 Task: Create a sub task Release to Production / Go Live for the task  Integrate a new payment gateway into an e-commerce website in the project AdaptFlow , assign it to team member softage.5@softage.net and update the status of the sub task to  On Track  , set the priority of the sub task to Low
Action: Mouse moved to (476, 250)
Screenshot: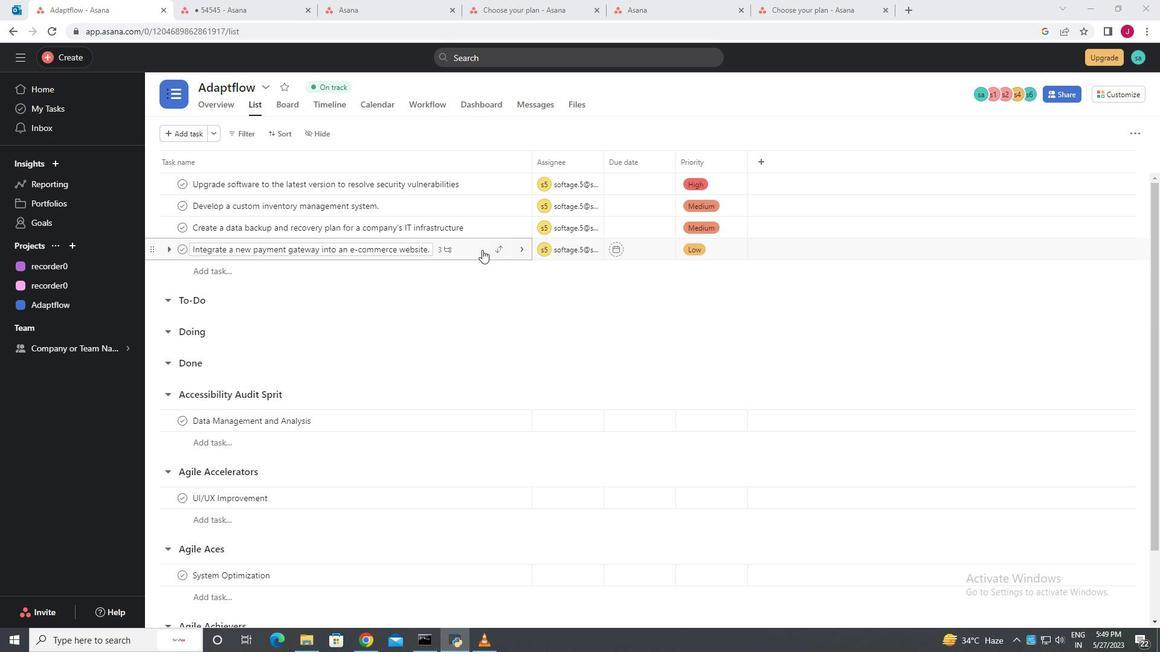 
Action: Mouse pressed left at (476, 250)
Screenshot: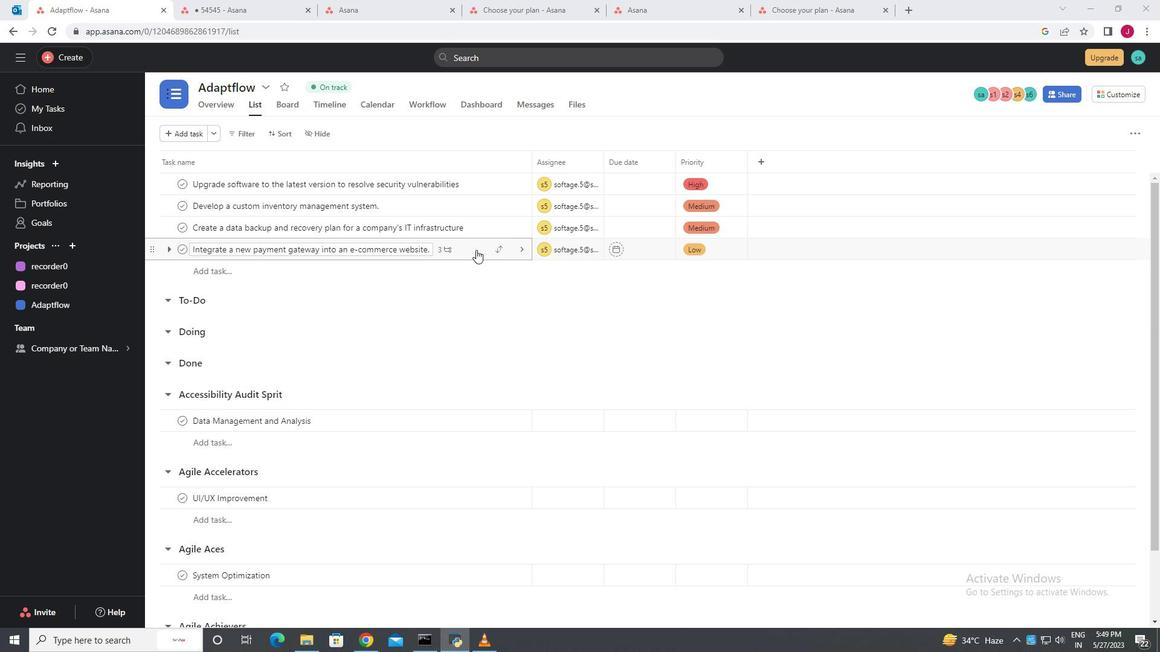 
Action: Mouse moved to (832, 378)
Screenshot: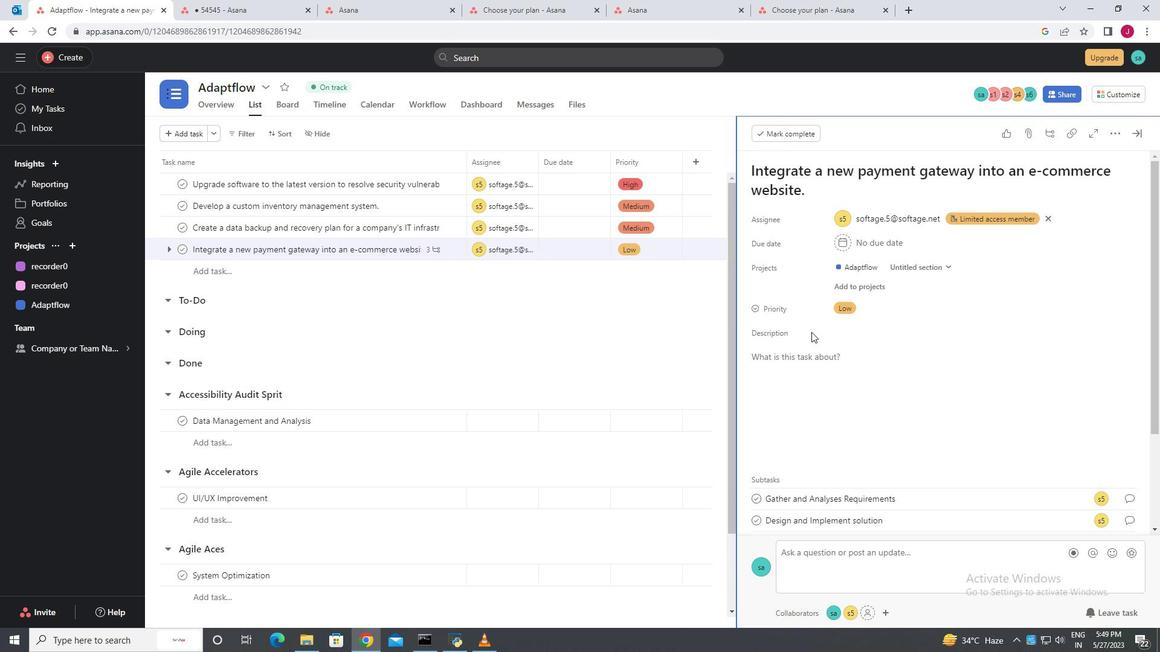 
Action: Mouse scrolled (832, 377) with delta (0, 0)
Screenshot: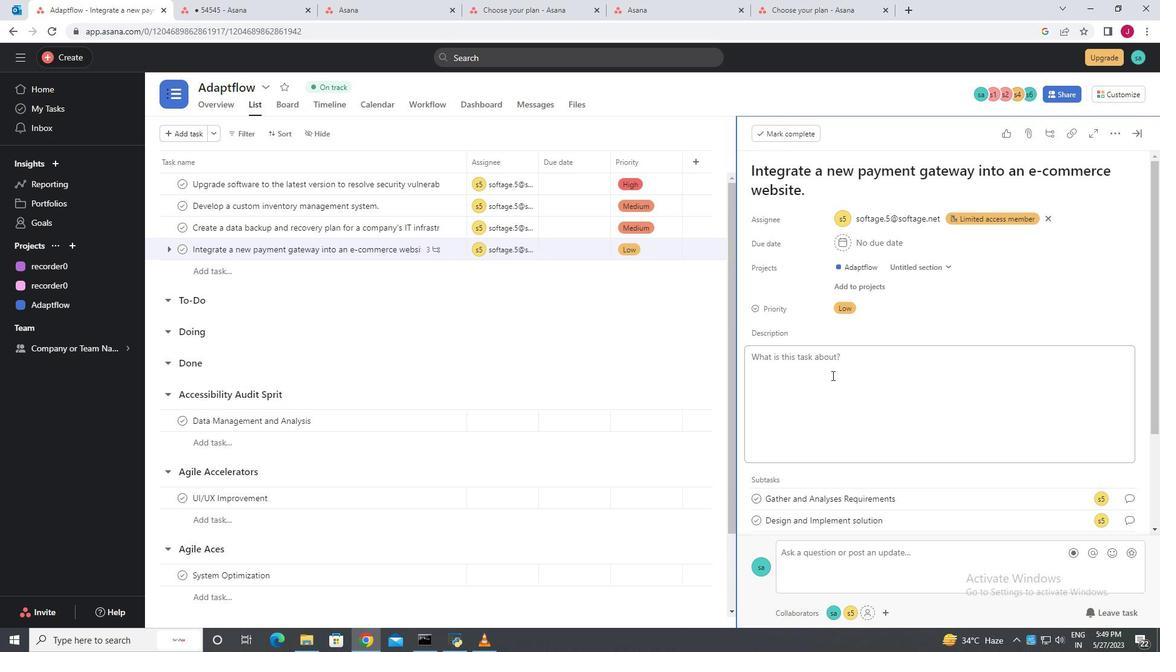 
Action: Mouse scrolled (832, 377) with delta (0, 0)
Screenshot: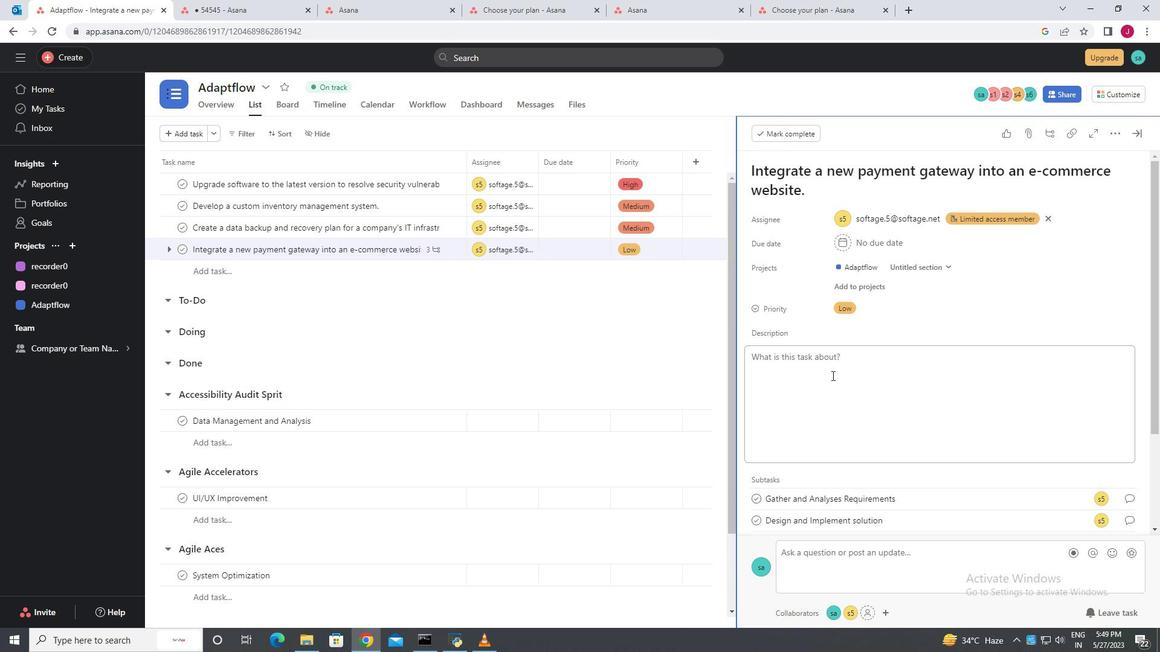 
Action: Mouse scrolled (832, 377) with delta (0, 0)
Screenshot: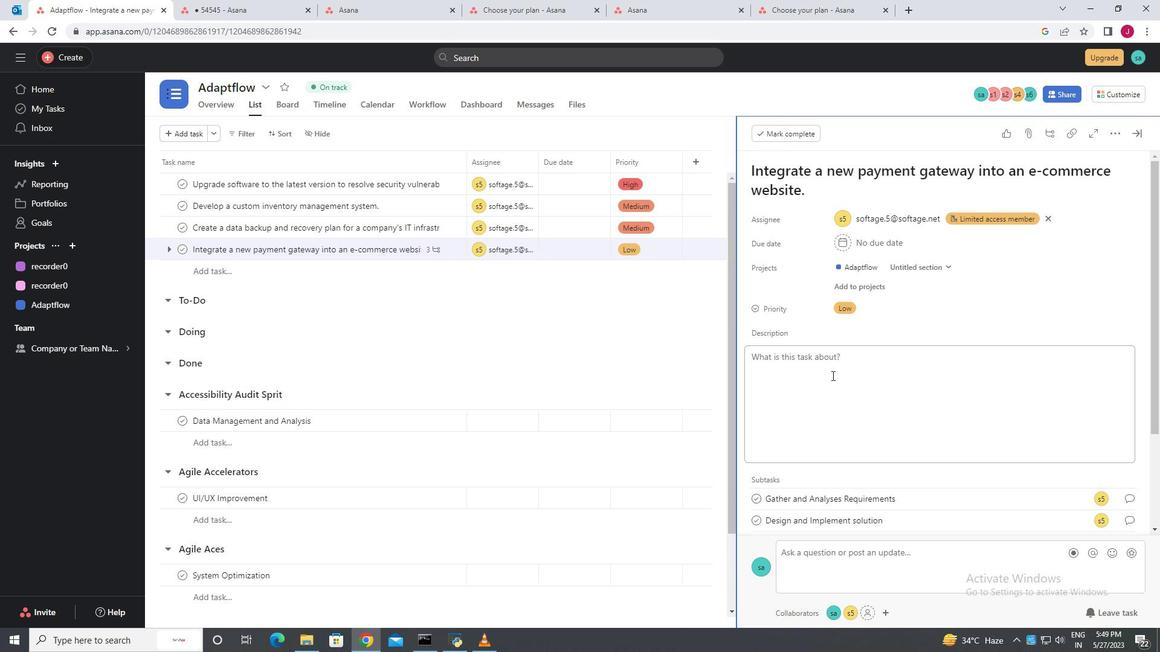 
Action: Mouse scrolled (832, 377) with delta (0, 0)
Screenshot: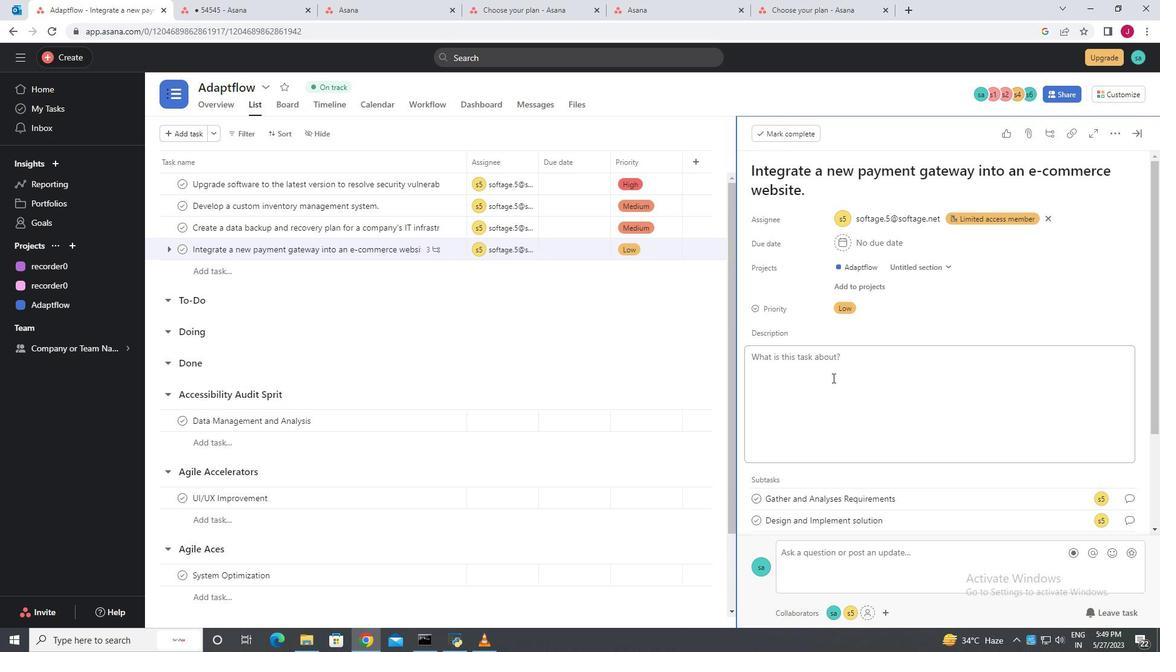 
Action: Mouse moved to (789, 439)
Screenshot: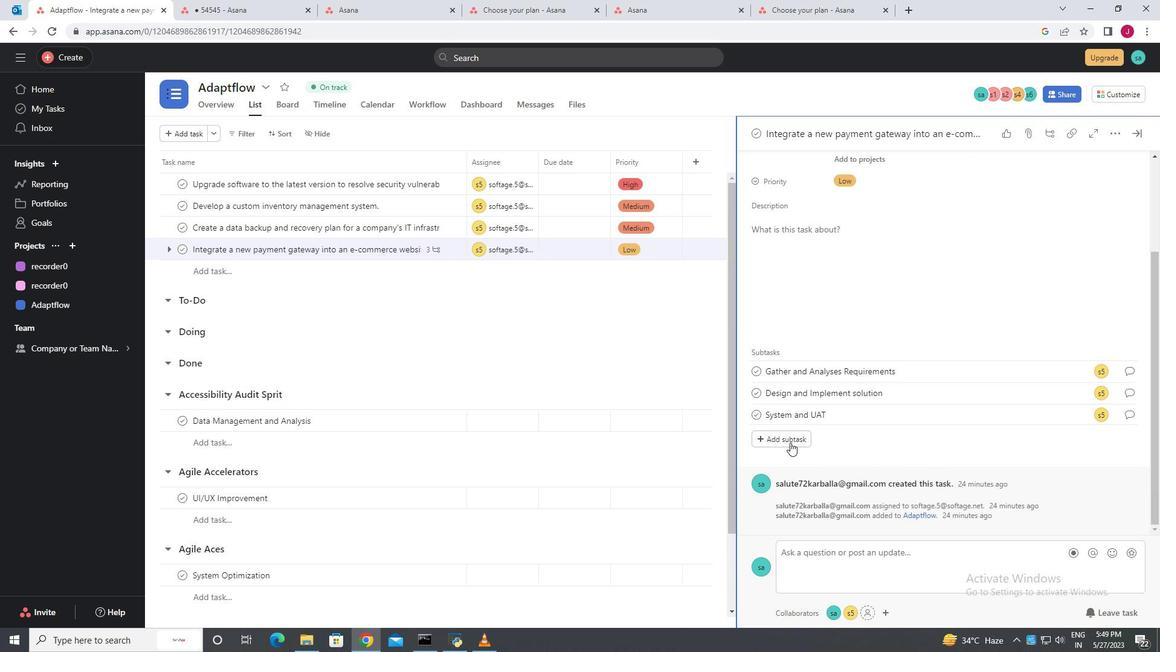 
Action: Mouse pressed left at (789, 439)
Screenshot: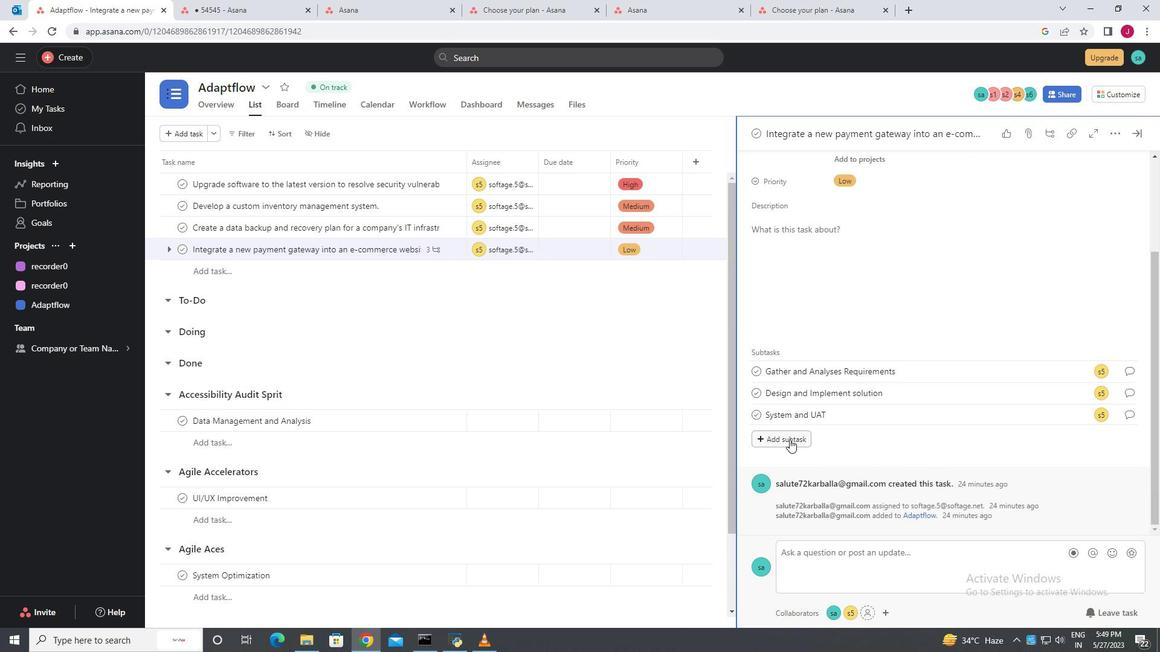 
Action: Mouse moved to (788, 420)
Screenshot: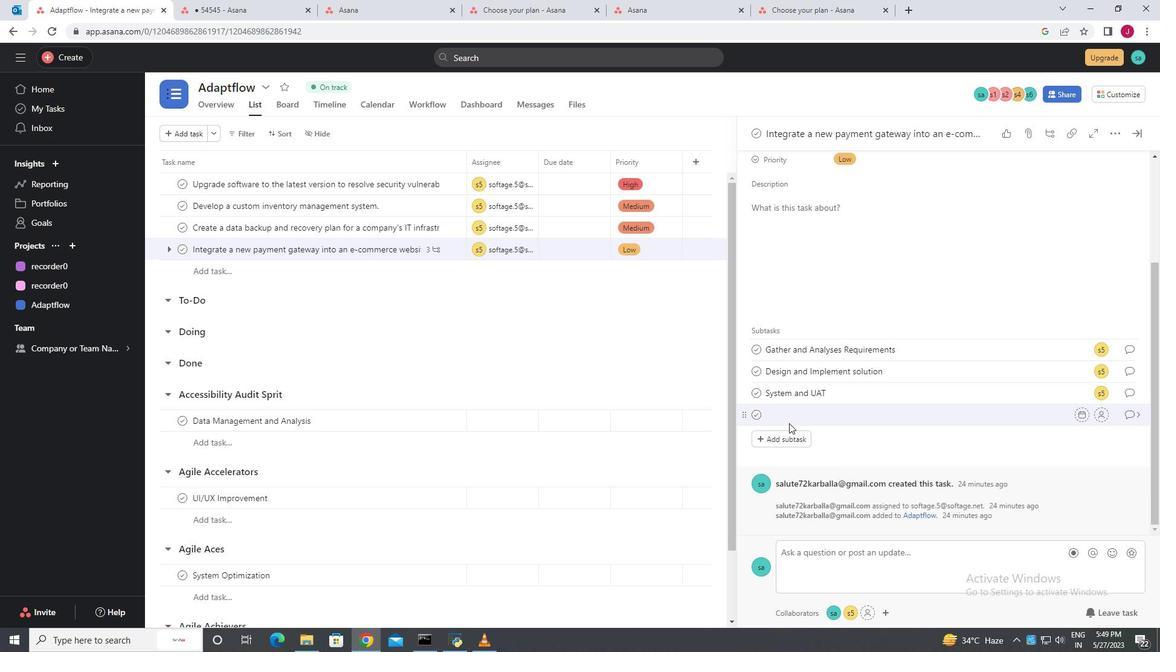 
Action: Key pressed <Key.caps_lock>R<Key.caps_lock>elease<Key.space><Key.backspace><Key.backspace><Key.backspace><Key.backspace><Key.backspace><Key.backspace><Key.backspace><Key.backspace><Key.backspace><Key.backspace><Key.backspace><Key.backspace>r<Key.caps_lock>ELEASE<Key.space>TO<Key.space>PRODUCTION/<Key.caps_lock>g<Key.caps_lock>O<Key.space>LIVE<Key.enter>
Screenshot: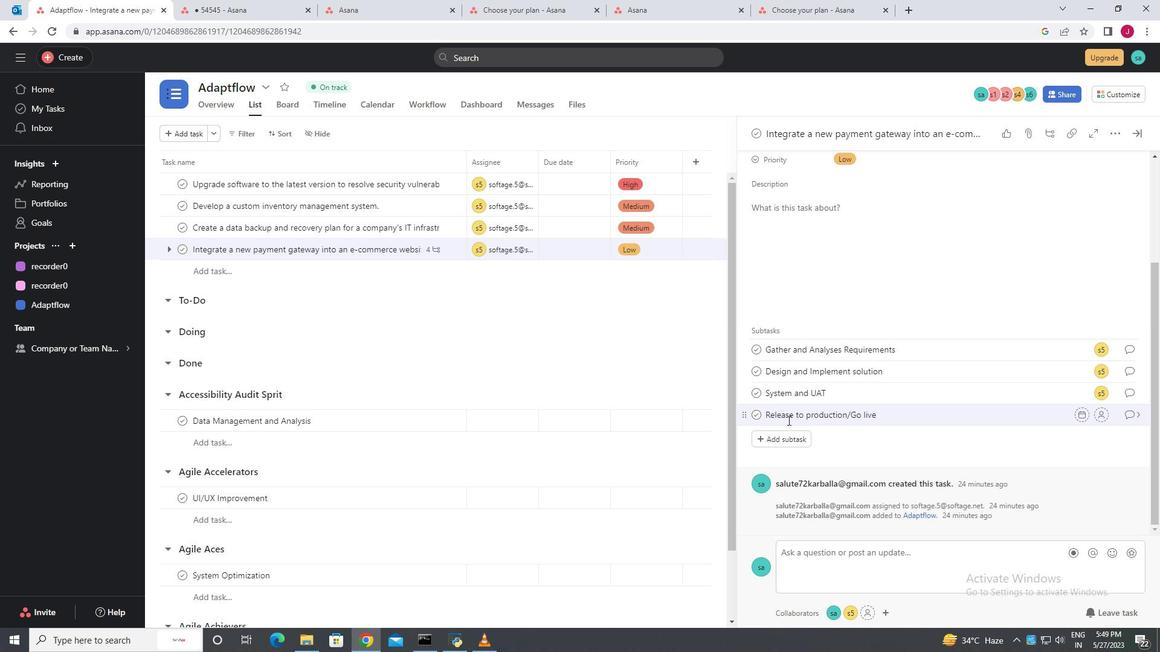 
Action: Mouse moved to (1107, 394)
Screenshot: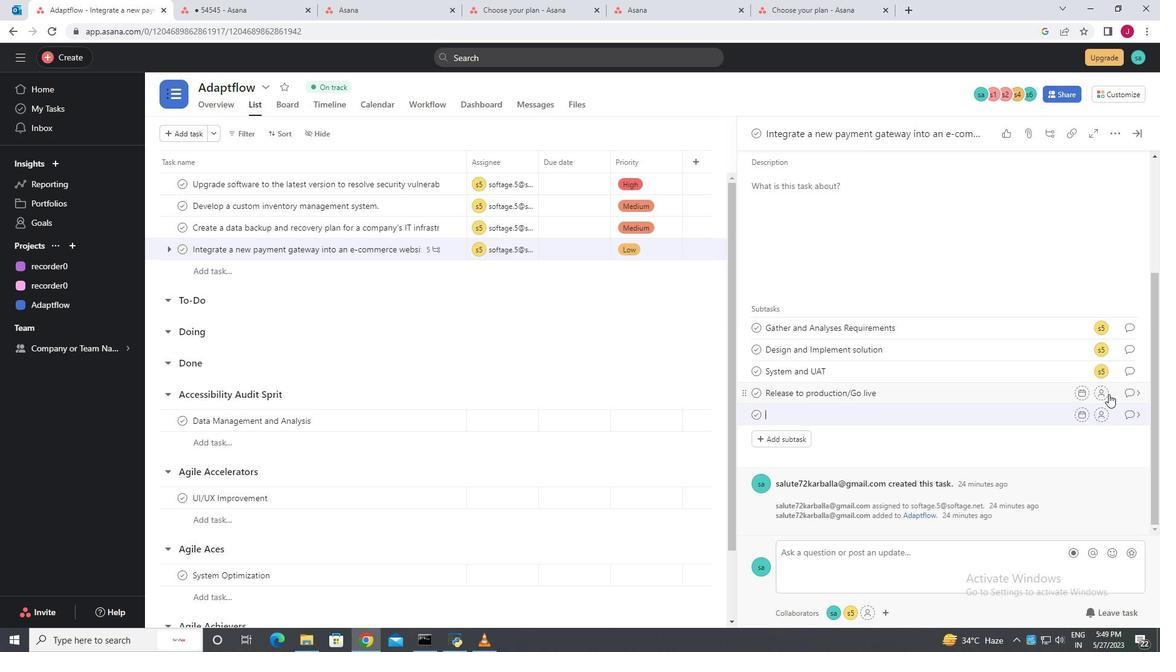 
Action: Mouse pressed left at (1107, 394)
Screenshot: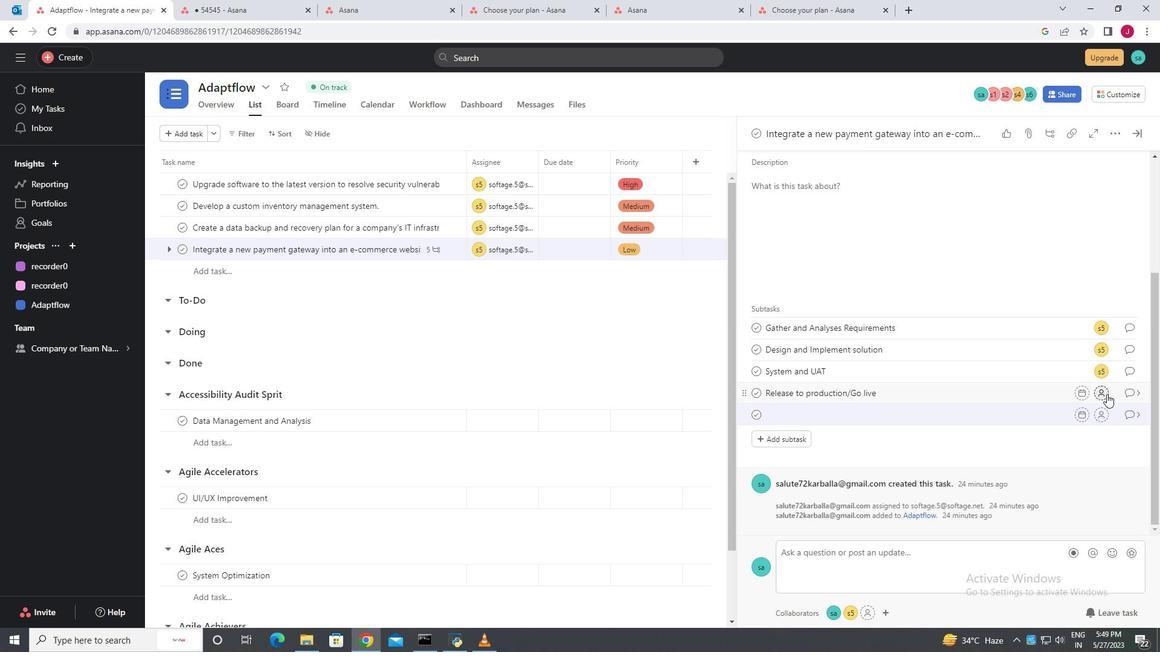 
Action: Mouse moved to (1107, 418)
Screenshot: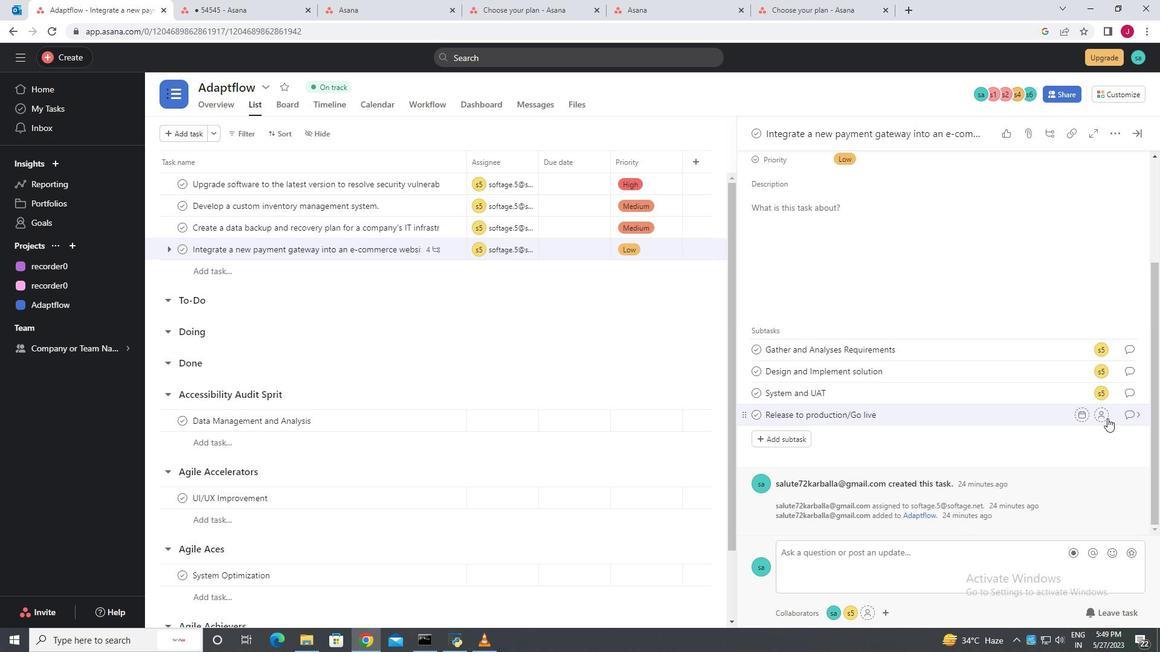 
Action: Mouse pressed left at (1107, 418)
Screenshot: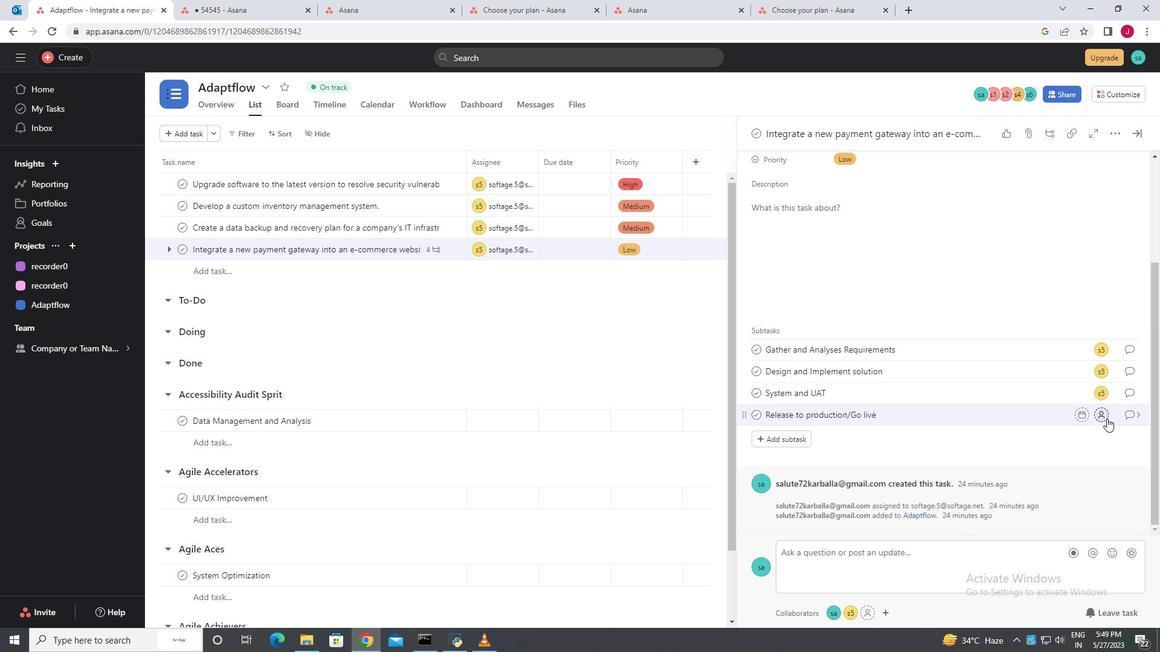 
Action: Mouse moved to (954, 510)
Screenshot: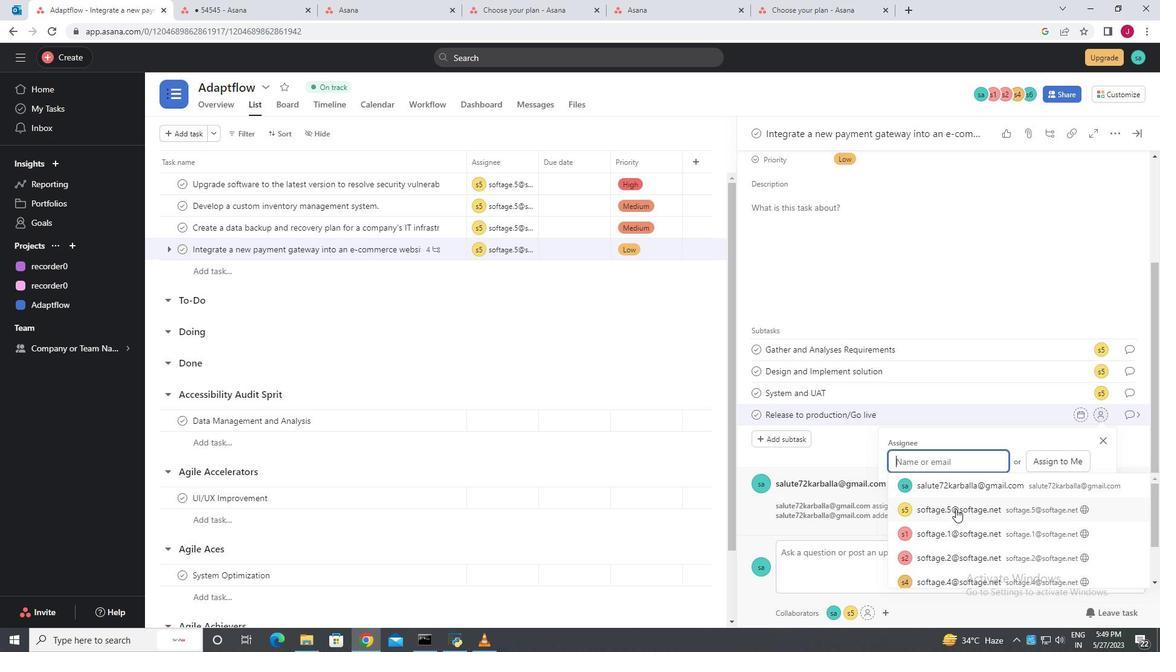 
Action: Mouse pressed left at (954, 510)
Screenshot: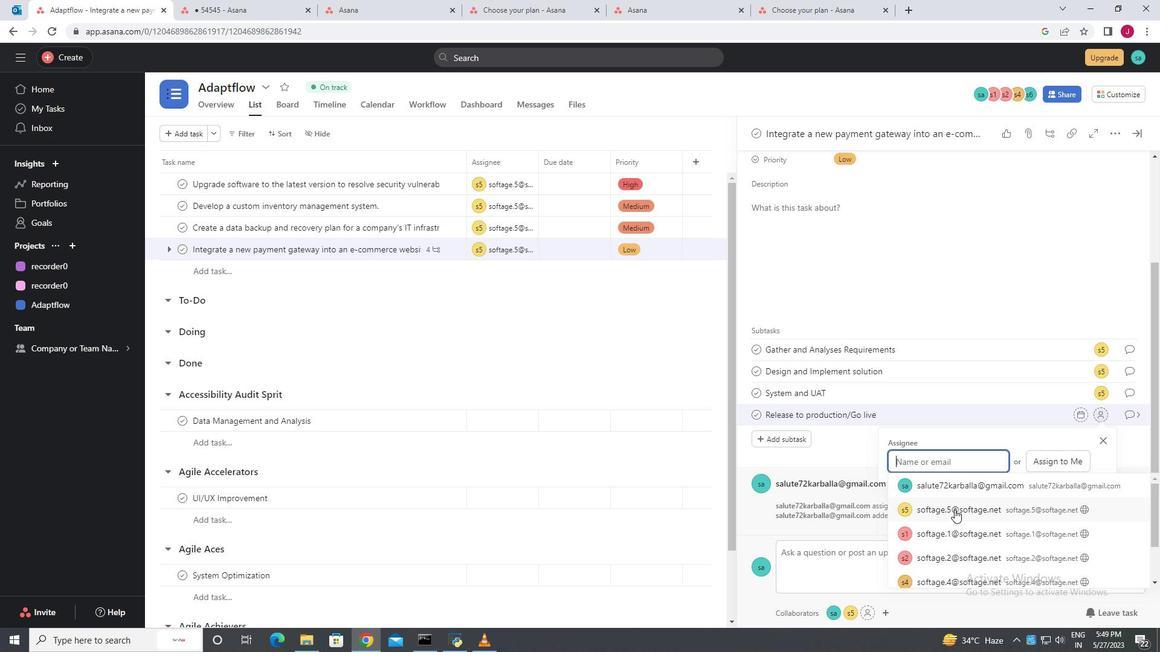 
Action: Mouse moved to (1130, 417)
Screenshot: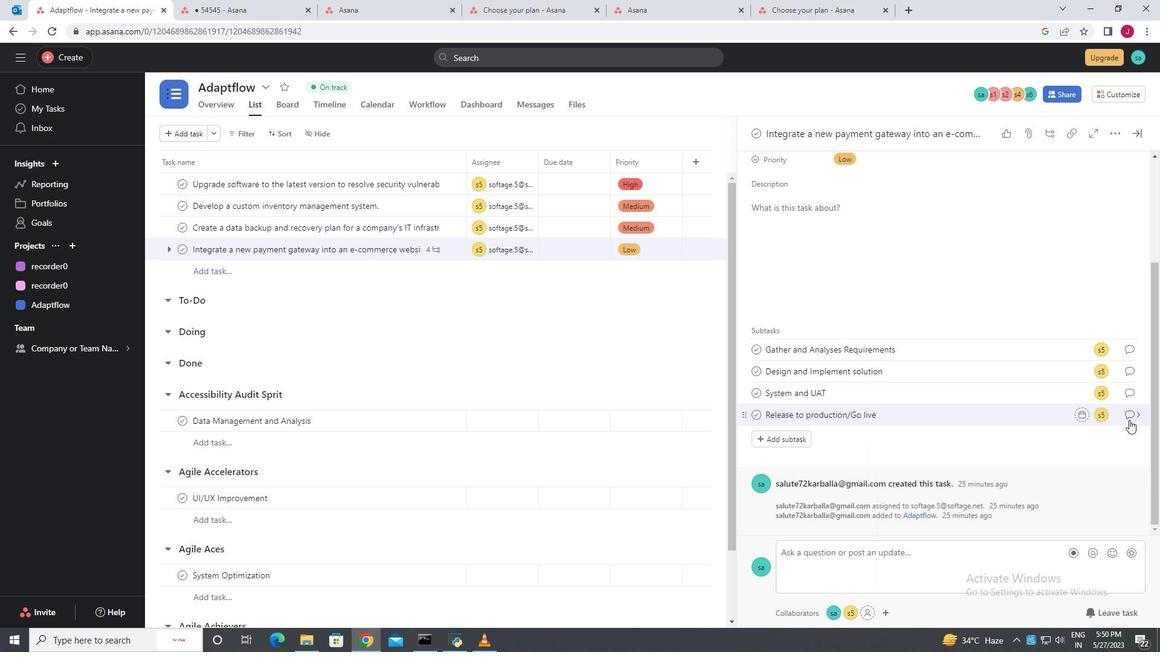 
Action: Mouse pressed left at (1130, 417)
Screenshot: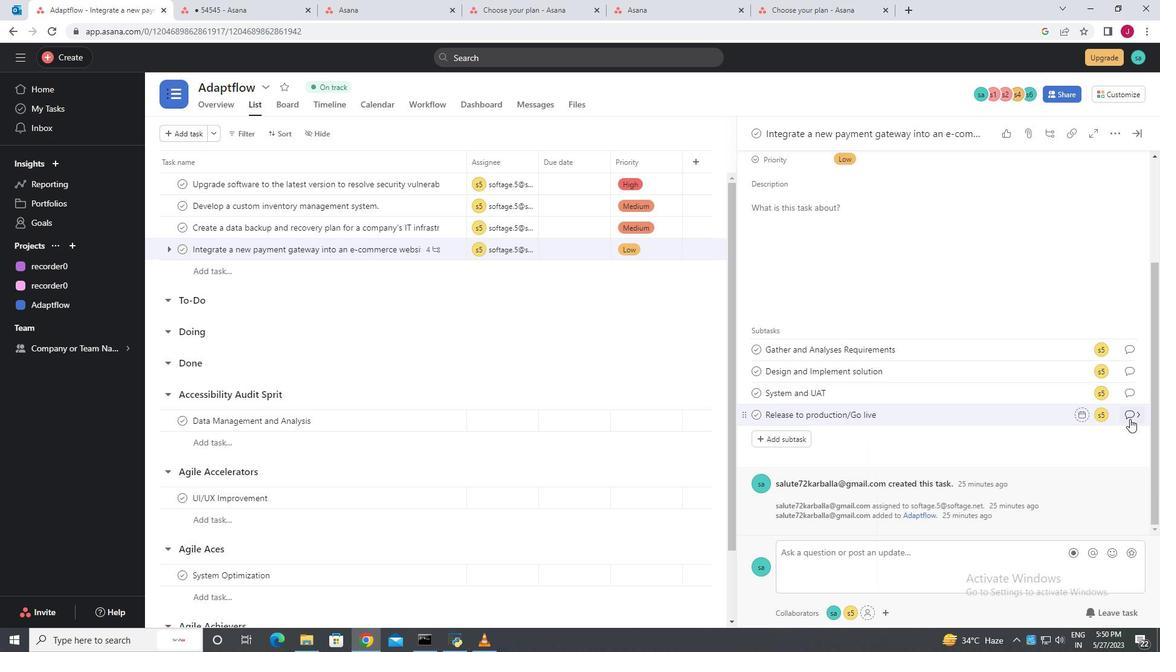 
Action: Mouse moved to (788, 278)
Screenshot: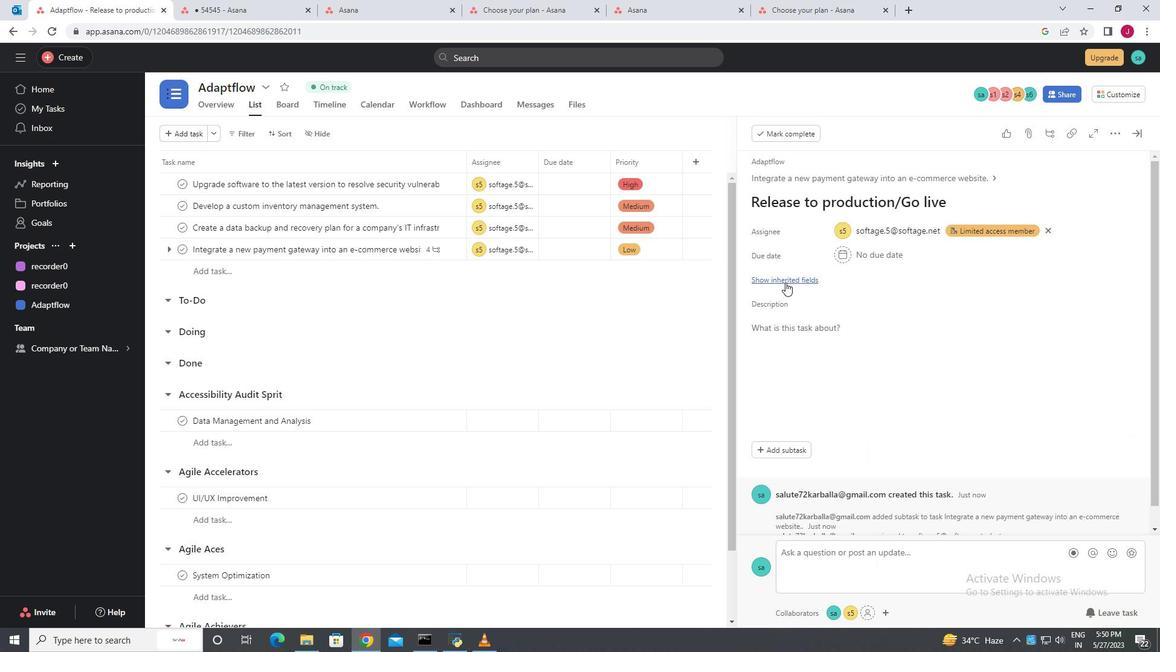 
Action: Mouse pressed left at (788, 278)
Screenshot: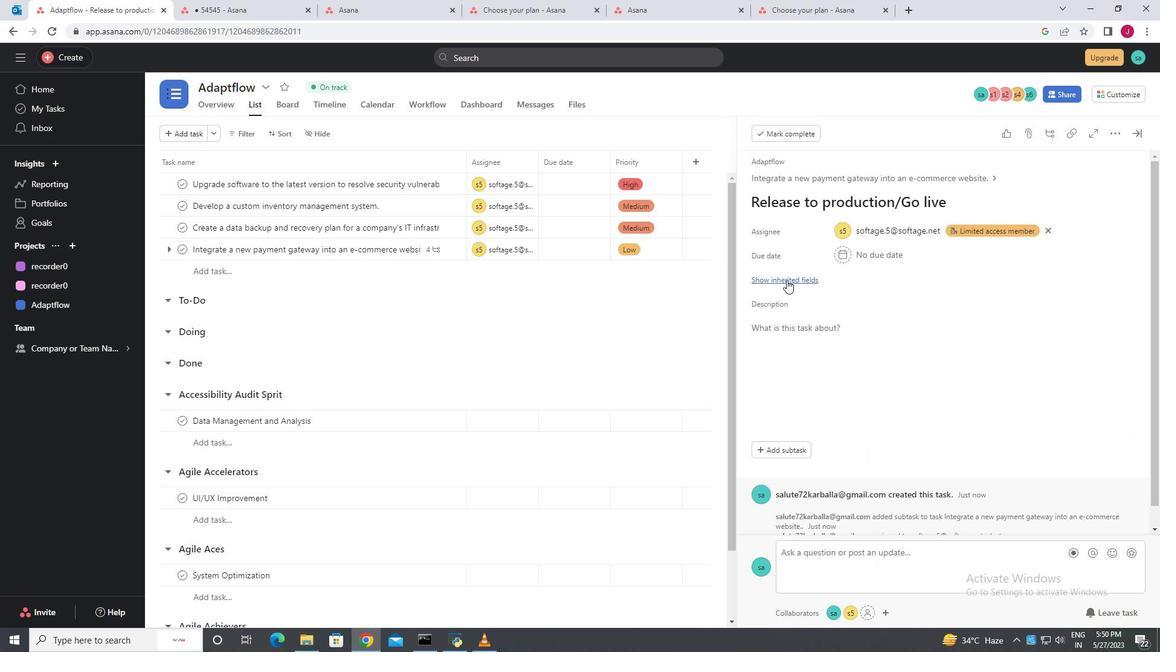 
Action: Mouse moved to (781, 302)
Screenshot: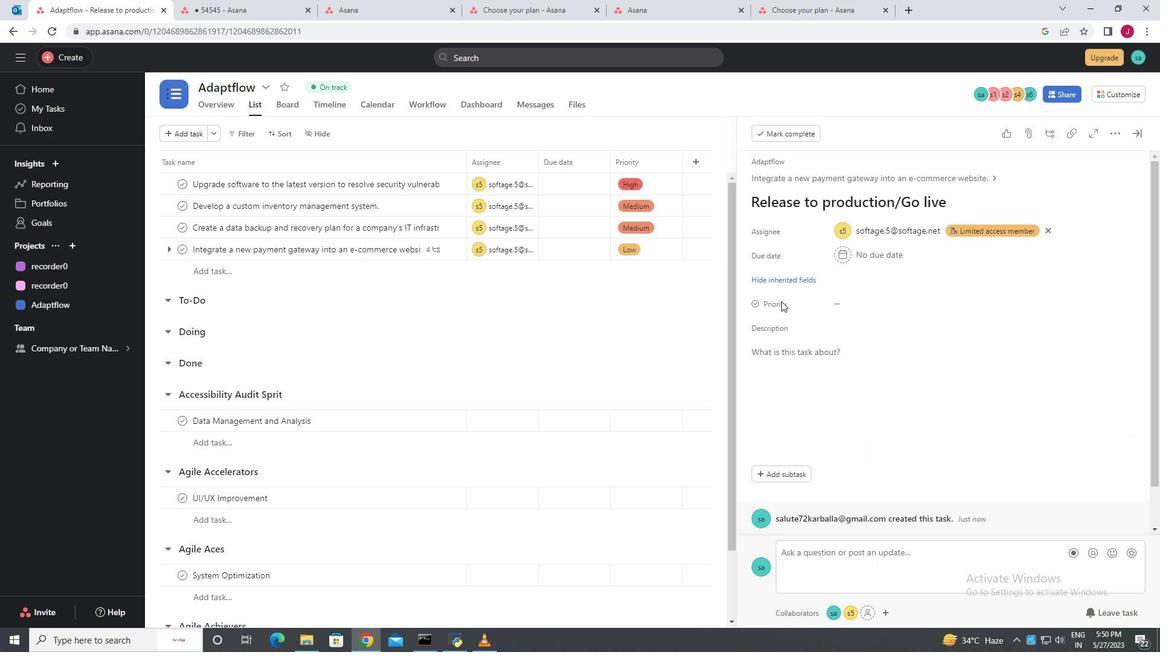 
Action: Mouse pressed left at (781, 302)
Screenshot: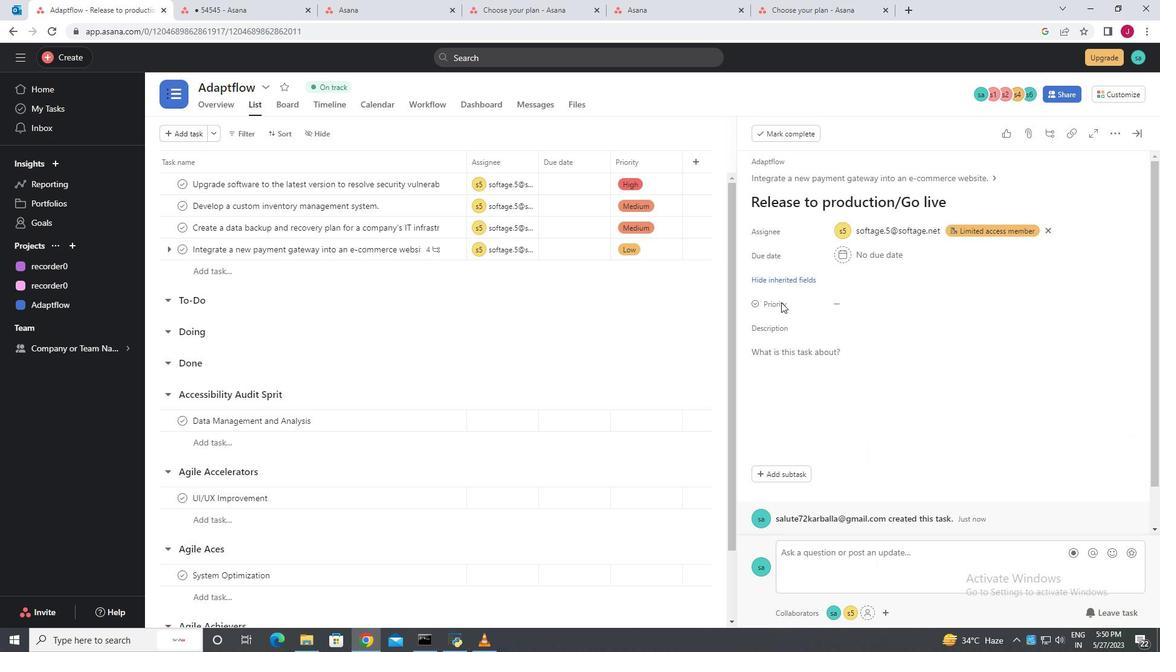
Action: Mouse moved to (838, 300)
Screenshot: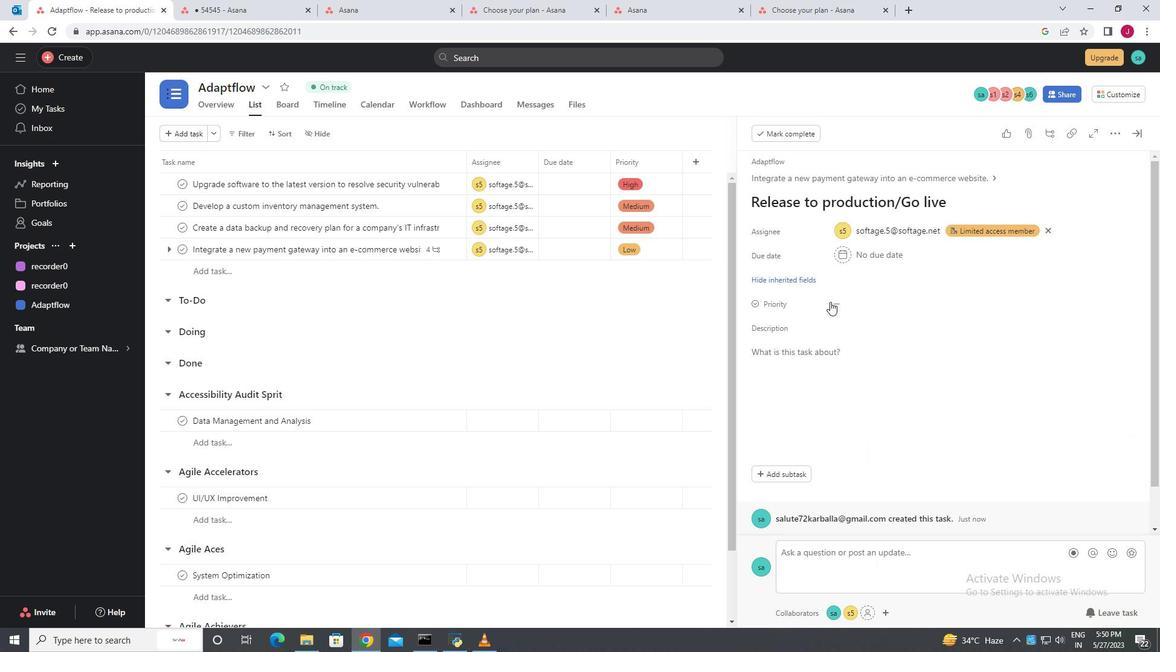 
Action: Mouse pressed left at (838, 300)
Screenshot: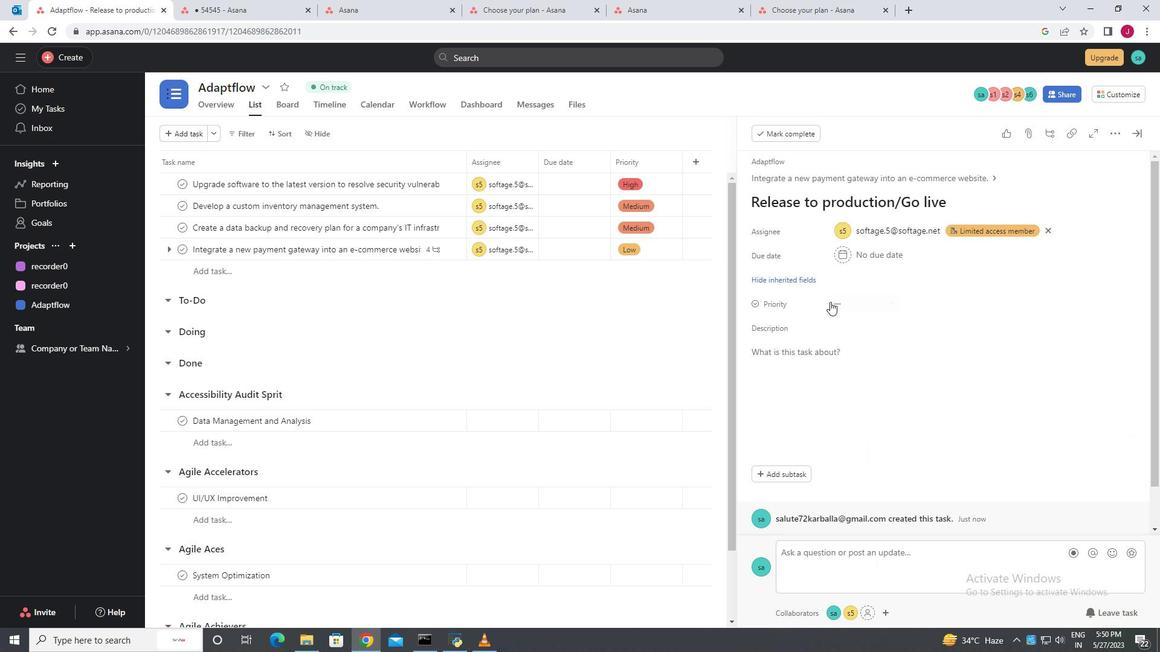 
Action: Mouse moved to (865, 389)
Screenshot: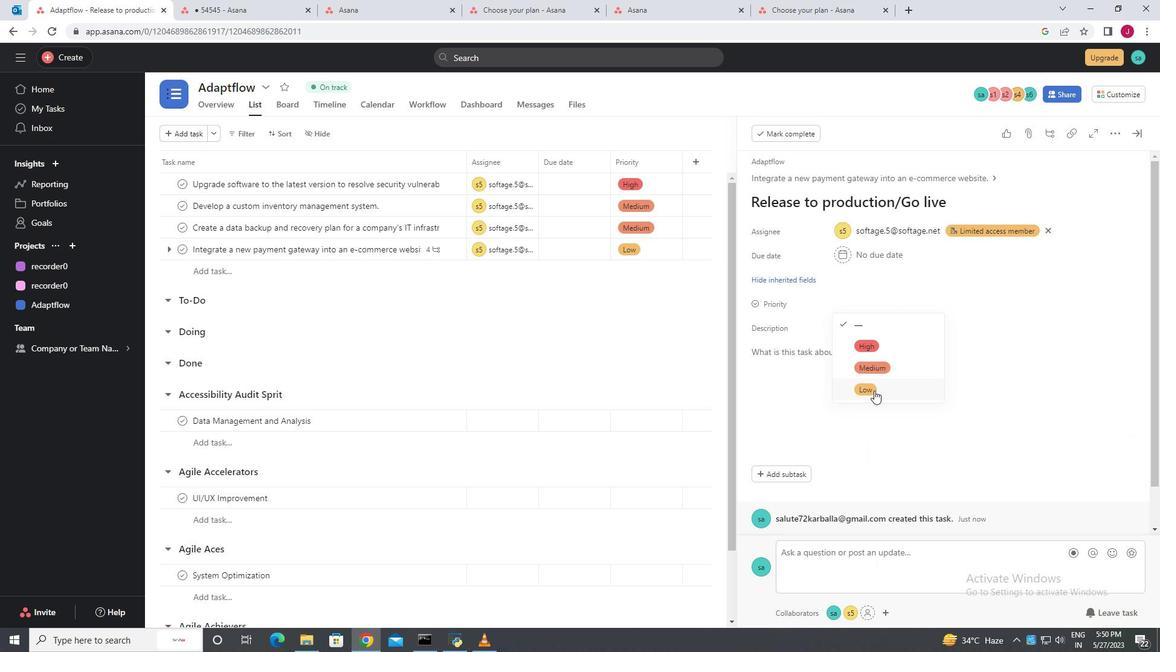
Action: Mouse pressed left at (865, 389)
Screenshot: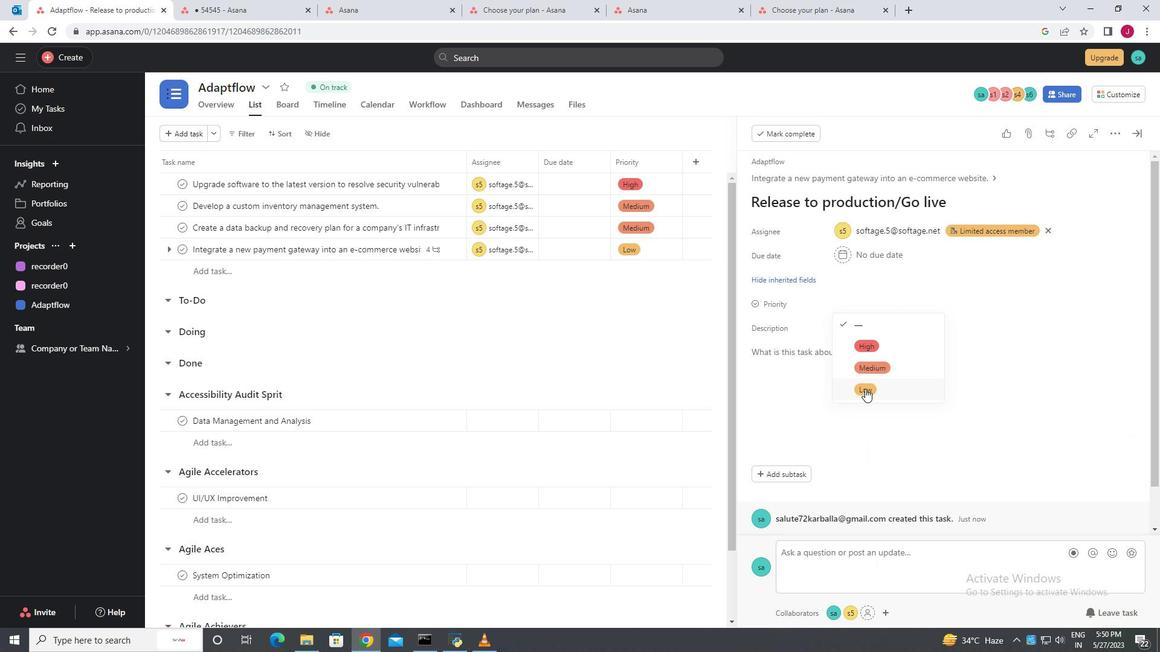
Action: Mouse moved to (609, 339)
Screenshot: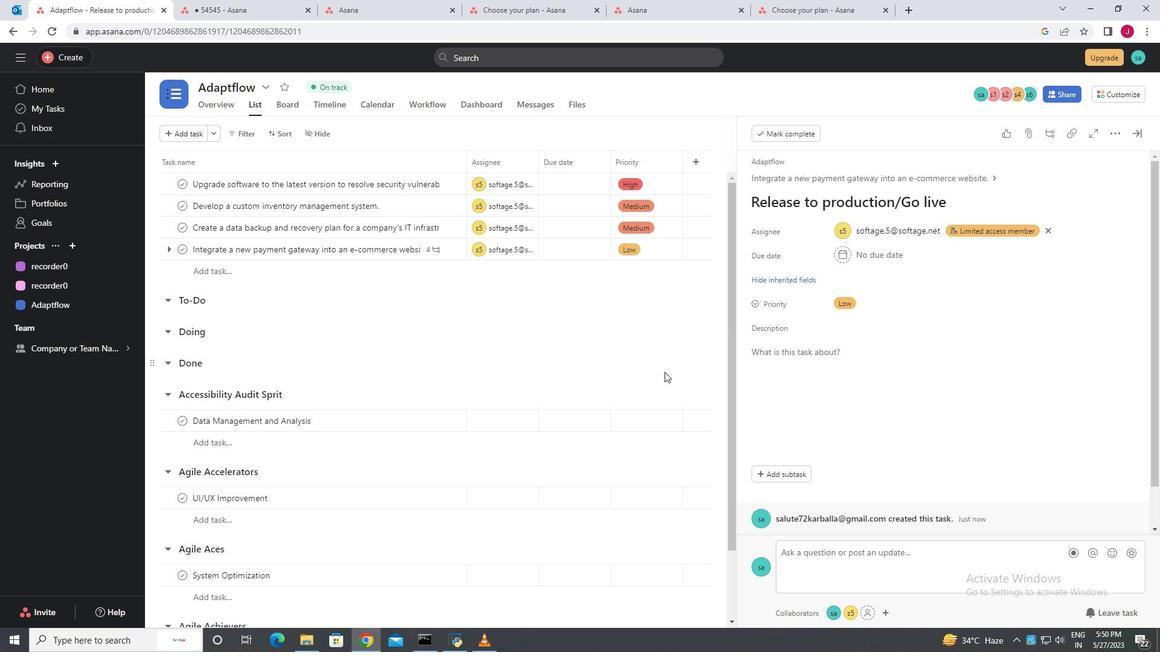 
Action: Mouse pressed left at (609, 339)
Screenshot: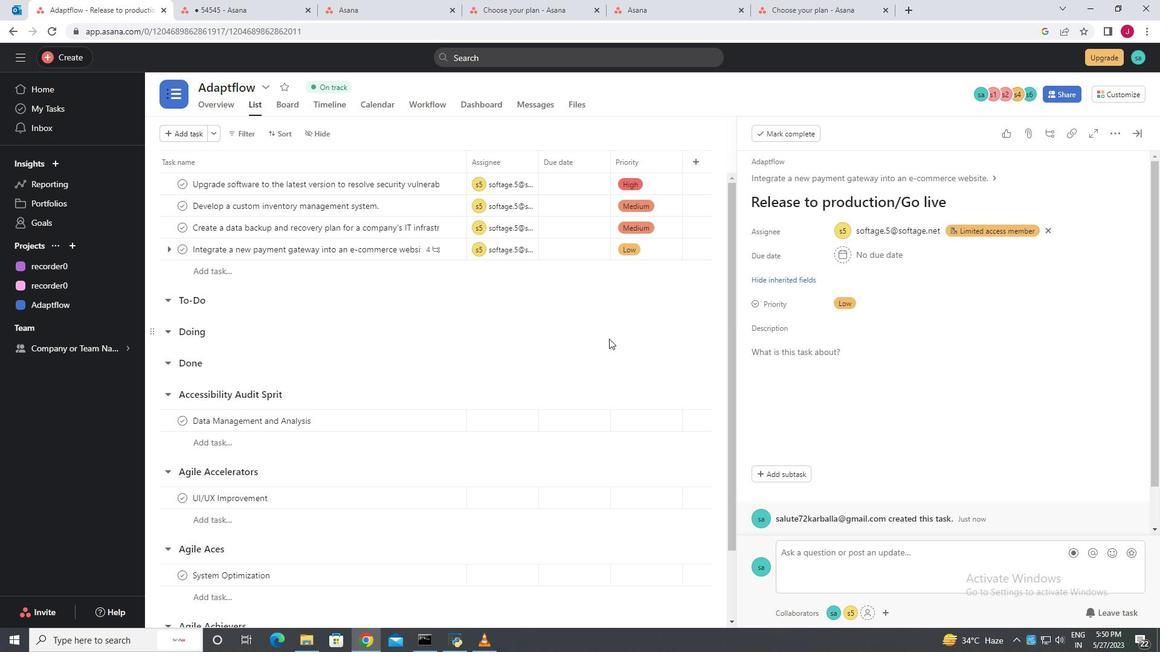 
Action: Mouse moved to (1142, 132)
Screenshot: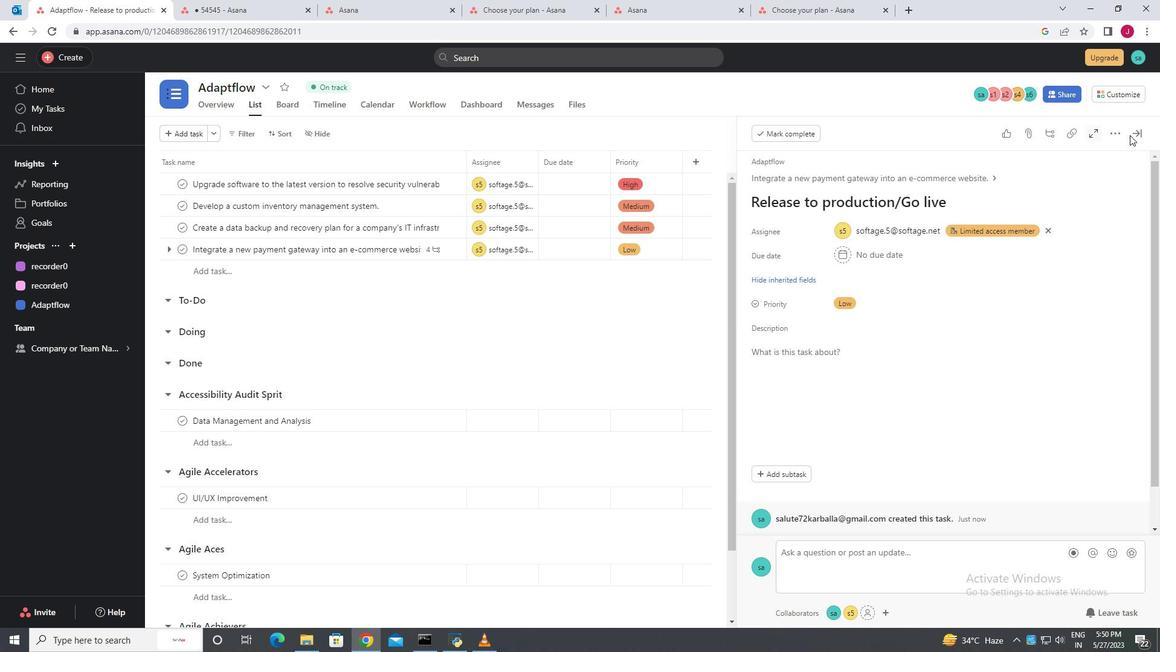 
Action: Mouse pressed left at (1142, 132)
Screenshot: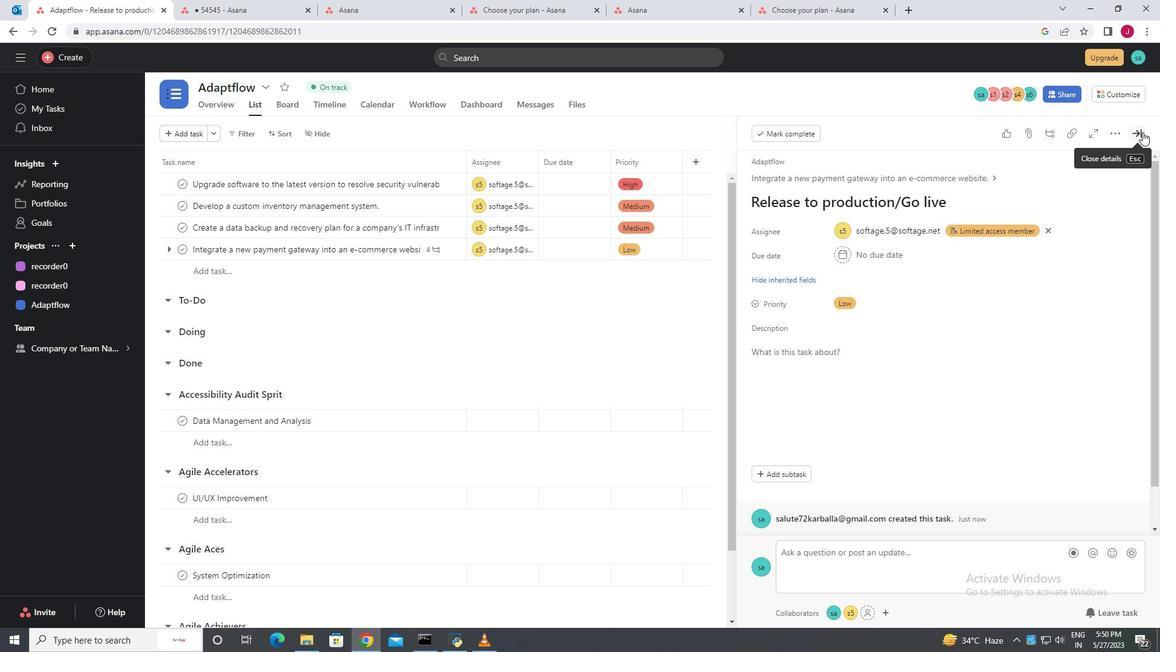 
Action: Mouse moved to (980, 260)
Screenshot: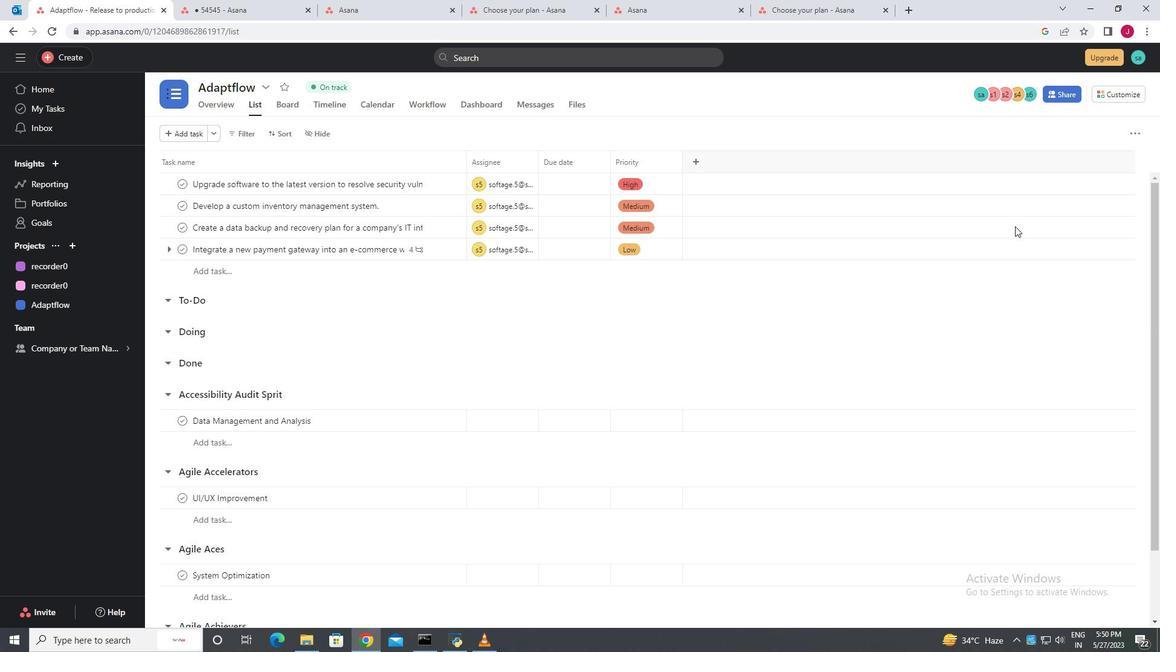 
